 Task: Add the telecommunications industry.
Action: Mouse moved to (812, 100)
Screenshot: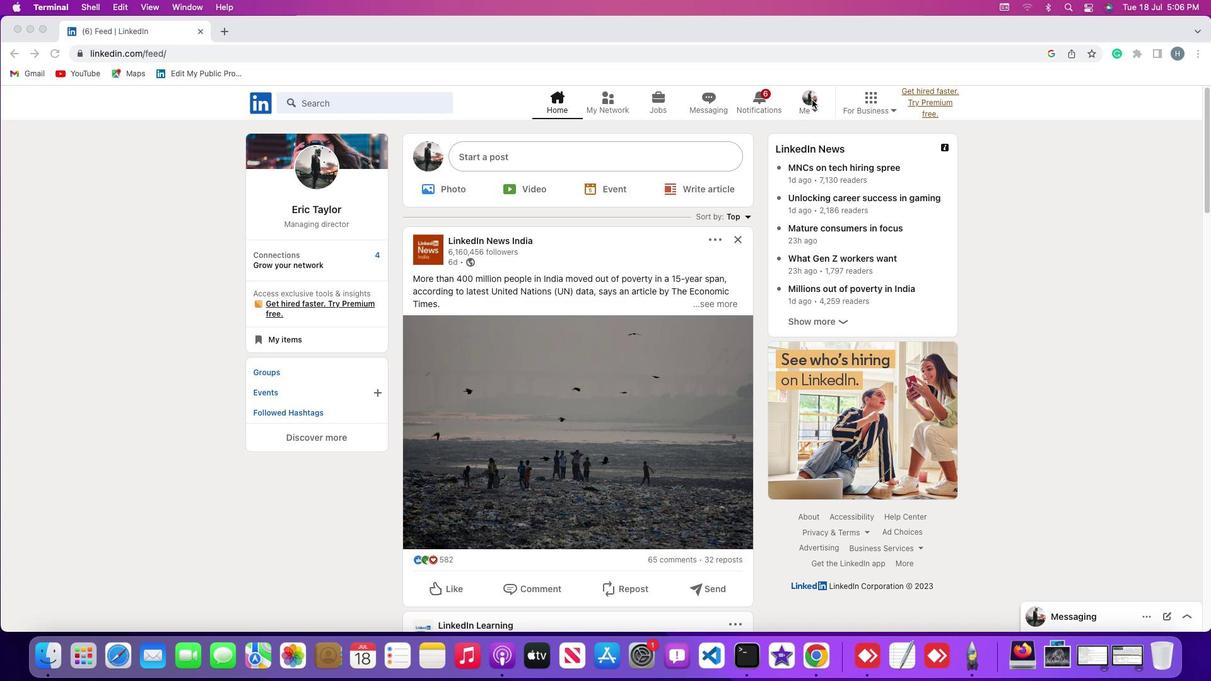 
Action: Mouse pressed left at (812, 100)
Screenshot: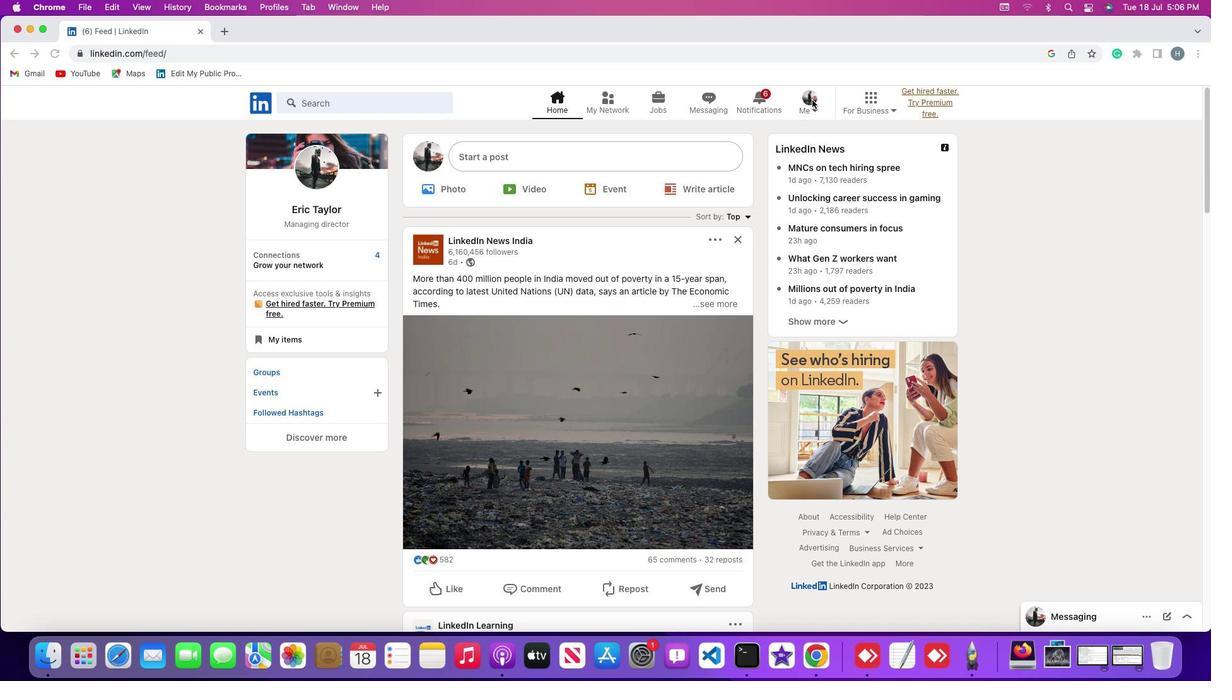 
Action: Mouse moved to (812, 106)
Screenshot: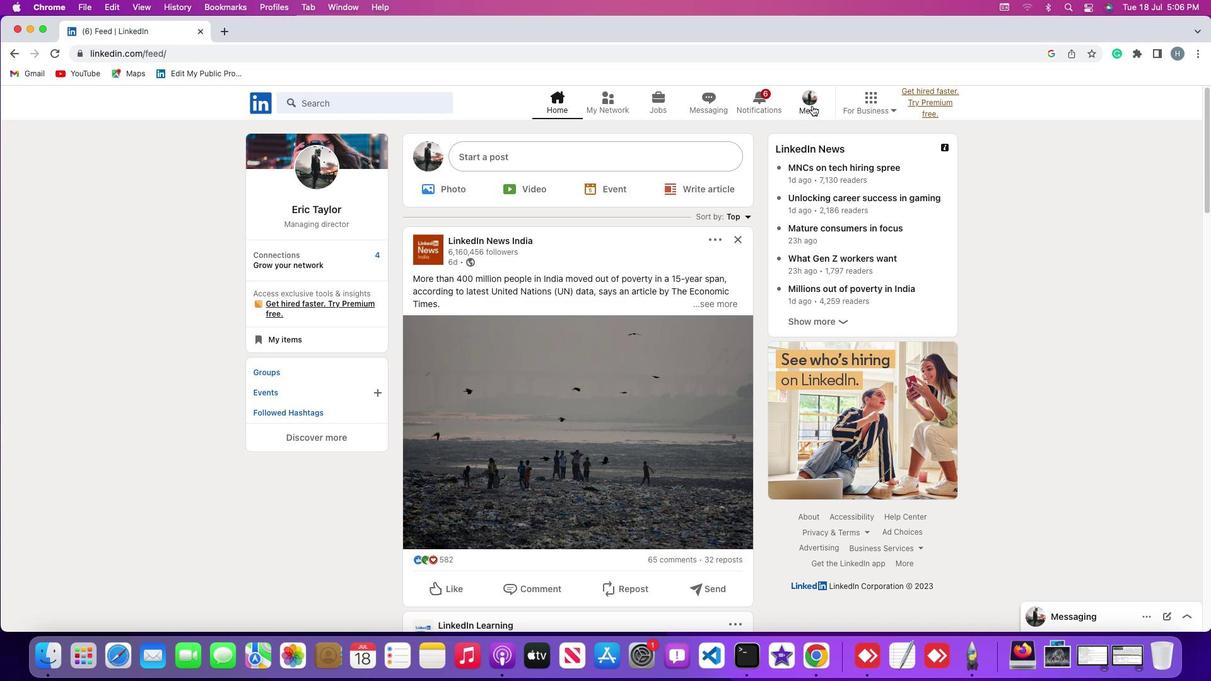 
Action: Mouse pressed left at (812, 106)
Screenshot: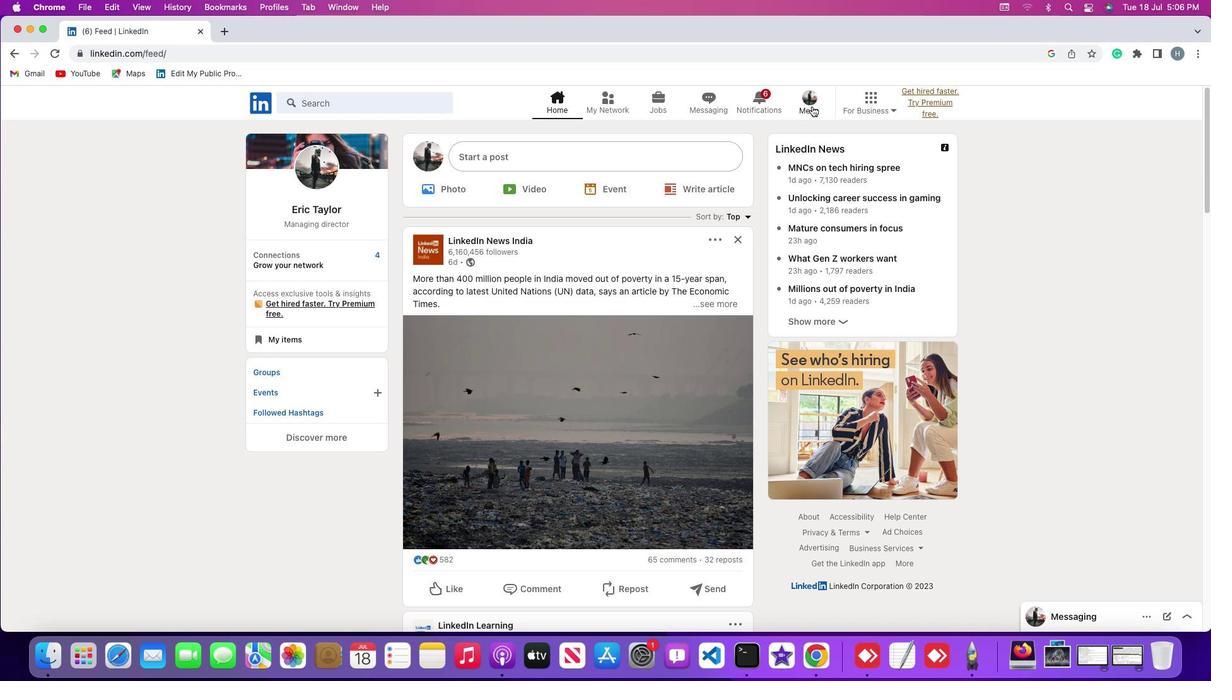 
Action: Mouse moved to (800, 172)
Screenshot: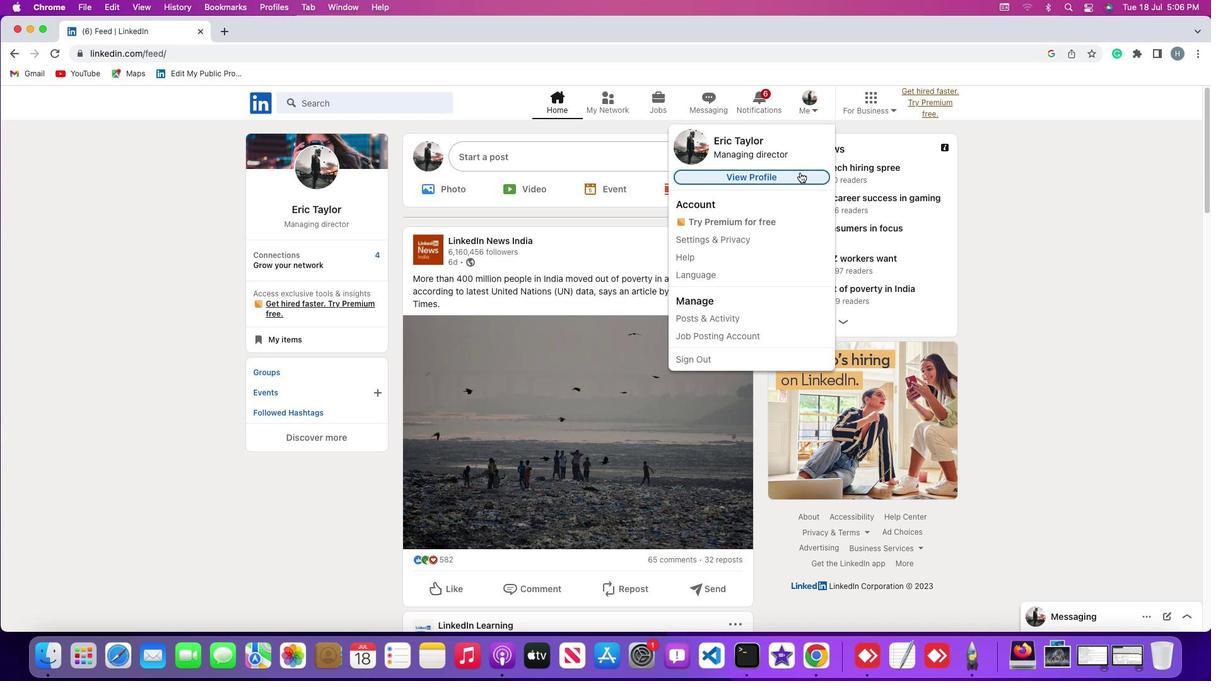
Action: Mouse pressed left at (800, 172)
Screenshot: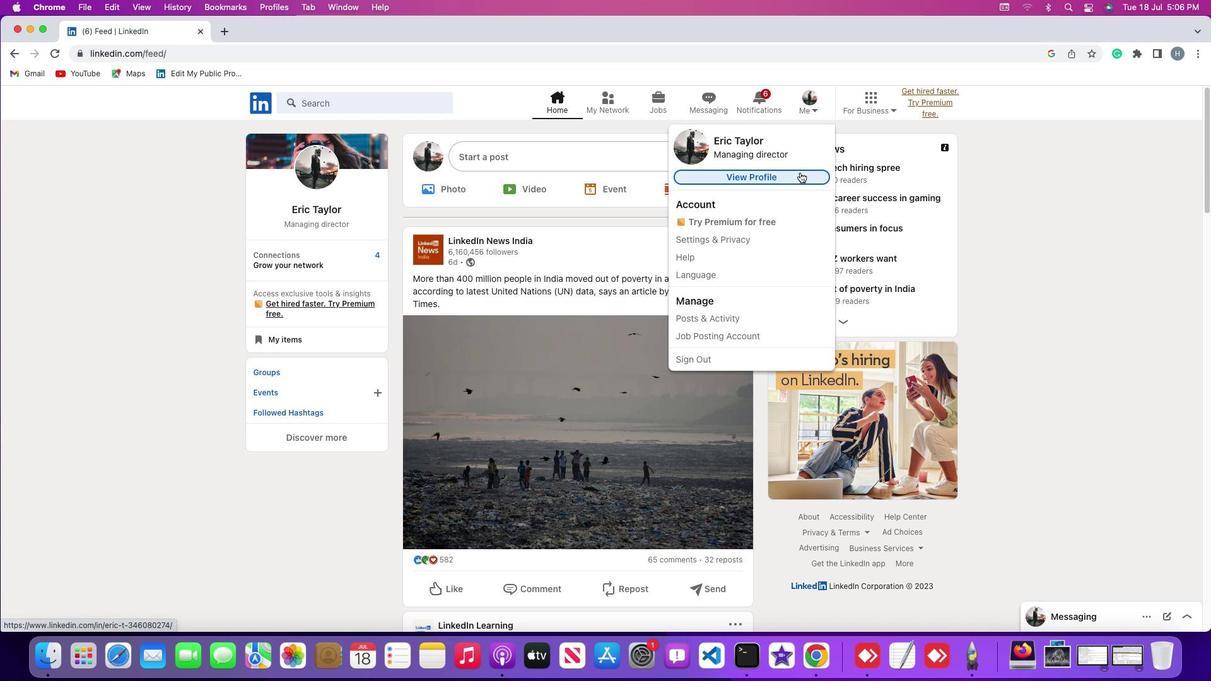 
Action: Mouse moved to (732, 275)
Screenshot: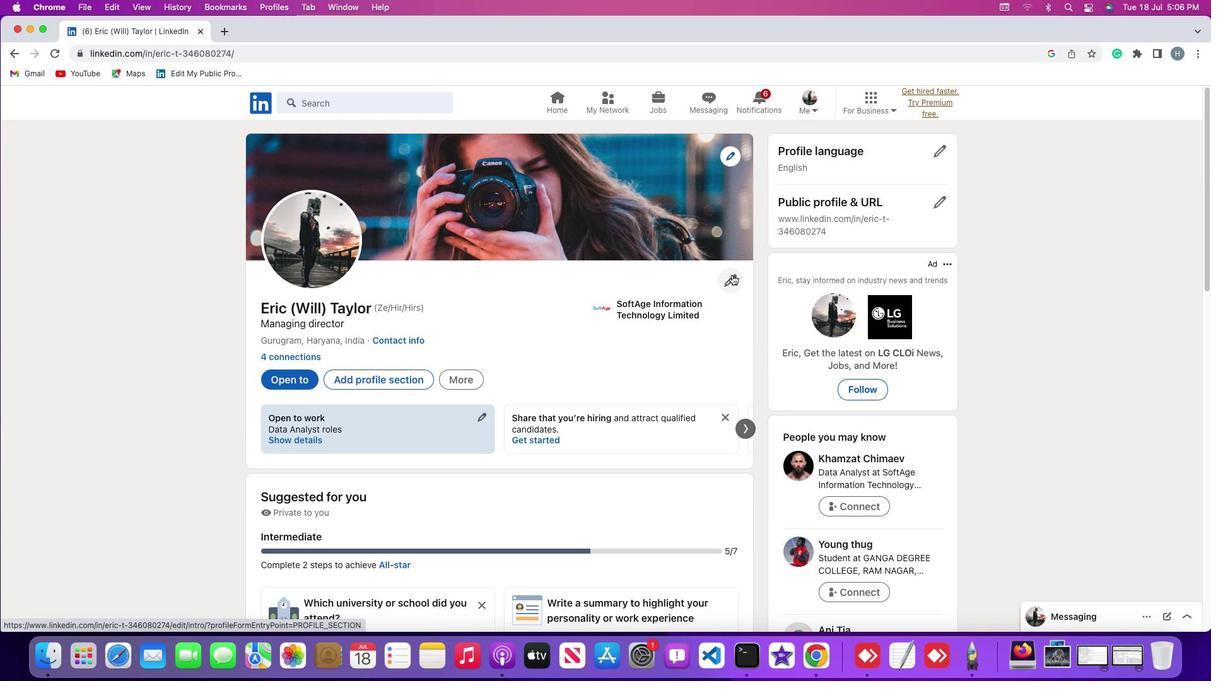 
Action: Mouse pressed left at (732, 275)
Screenshot: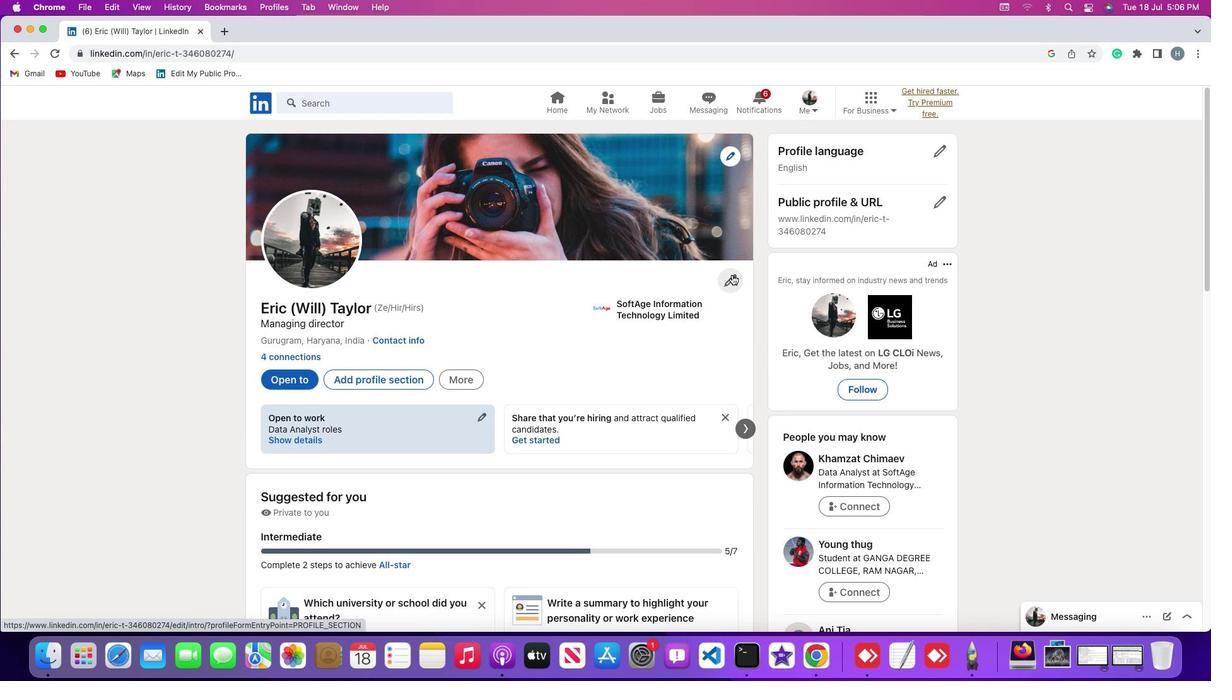 
Action: Mouse moved to (665, 318)
Screenshot: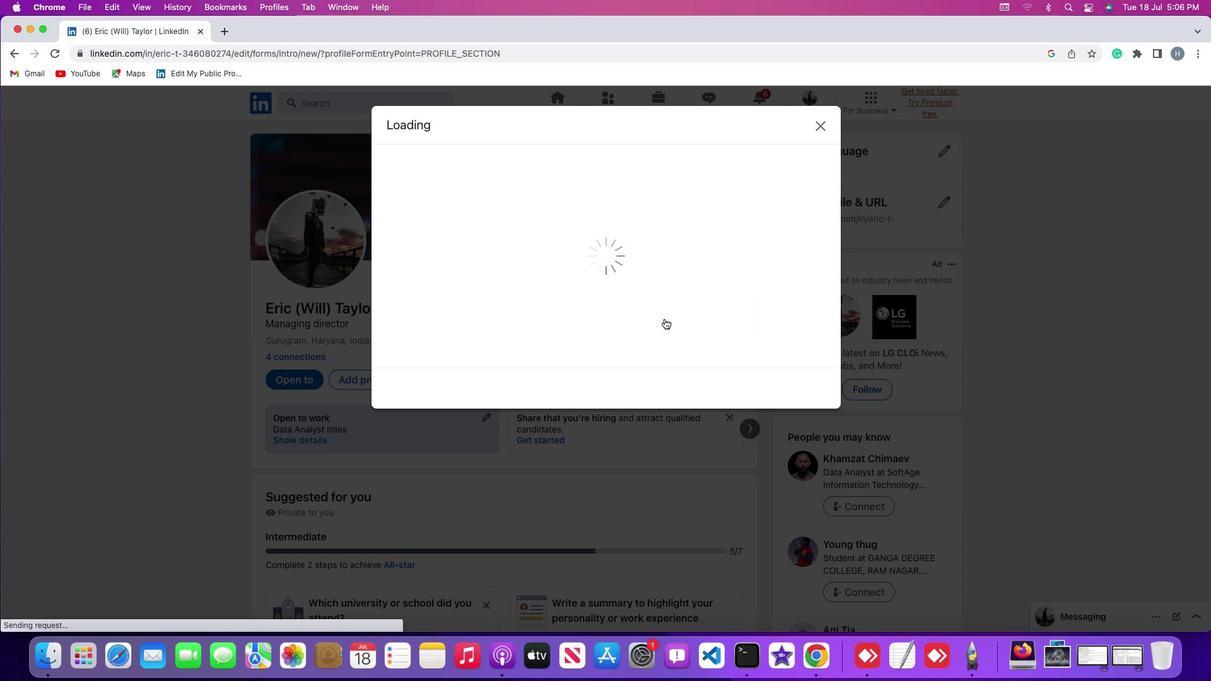 
Action: Mouse scrolled (665, 318) with delta (0, 0)
Screenshot: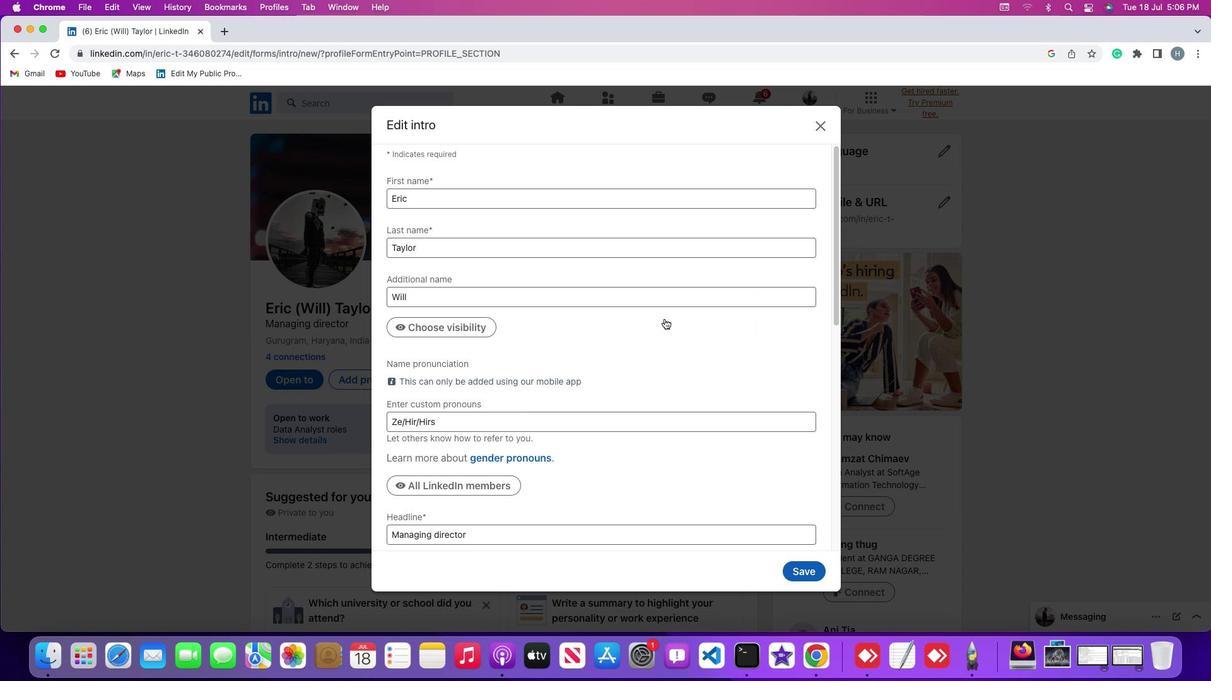 
Action: Mouse scrolled (665, 318) with delta (0, 0)
Screenshot: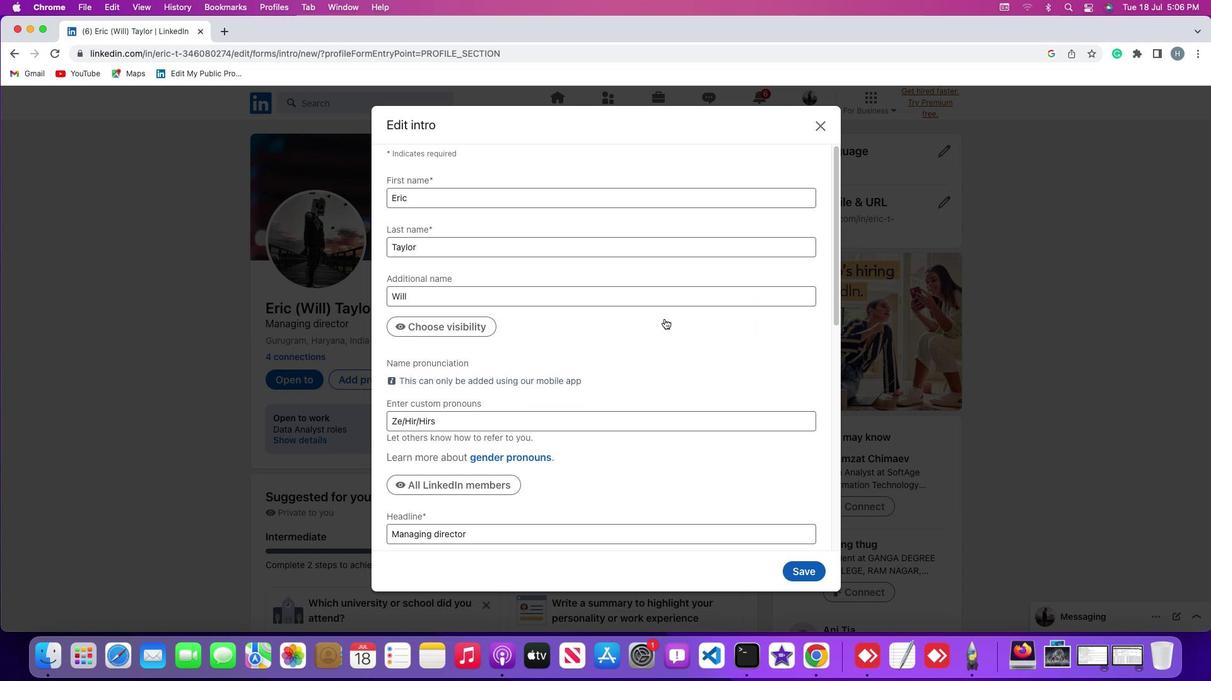 
Action: Mouse scrolled (665, 318) with delta (0, -1)
Screenshot: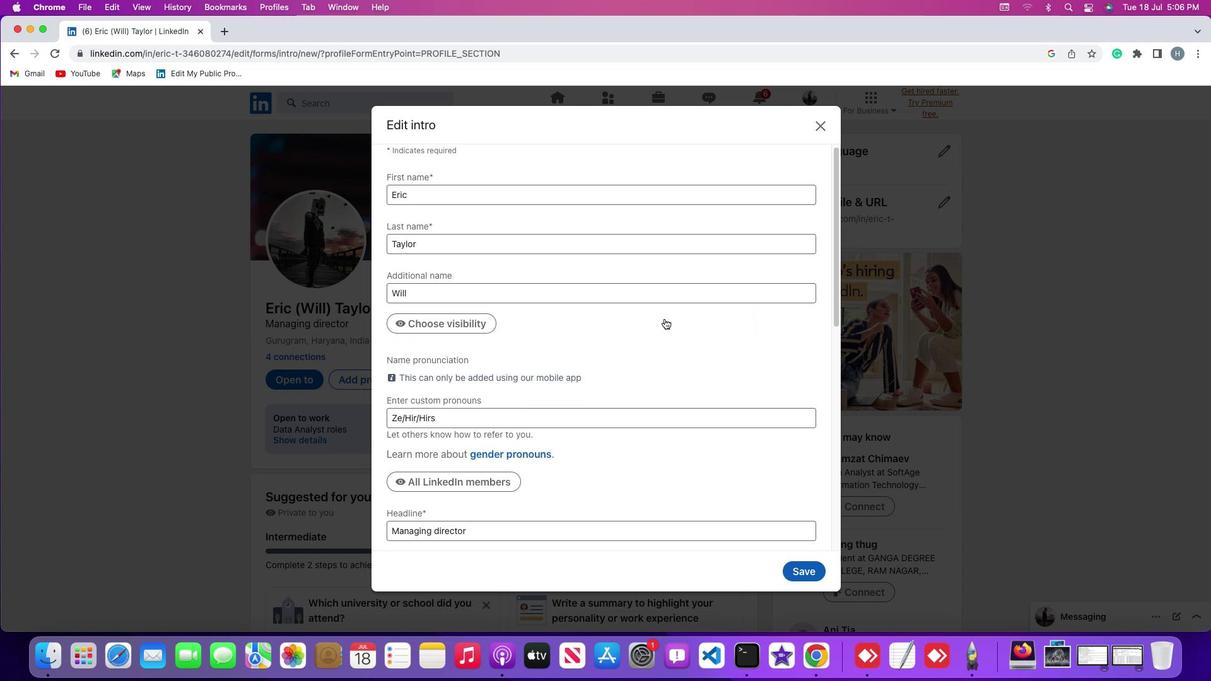 
Action: Mouse scrolled (665, 318) with delta (0, 0)
Screenshot: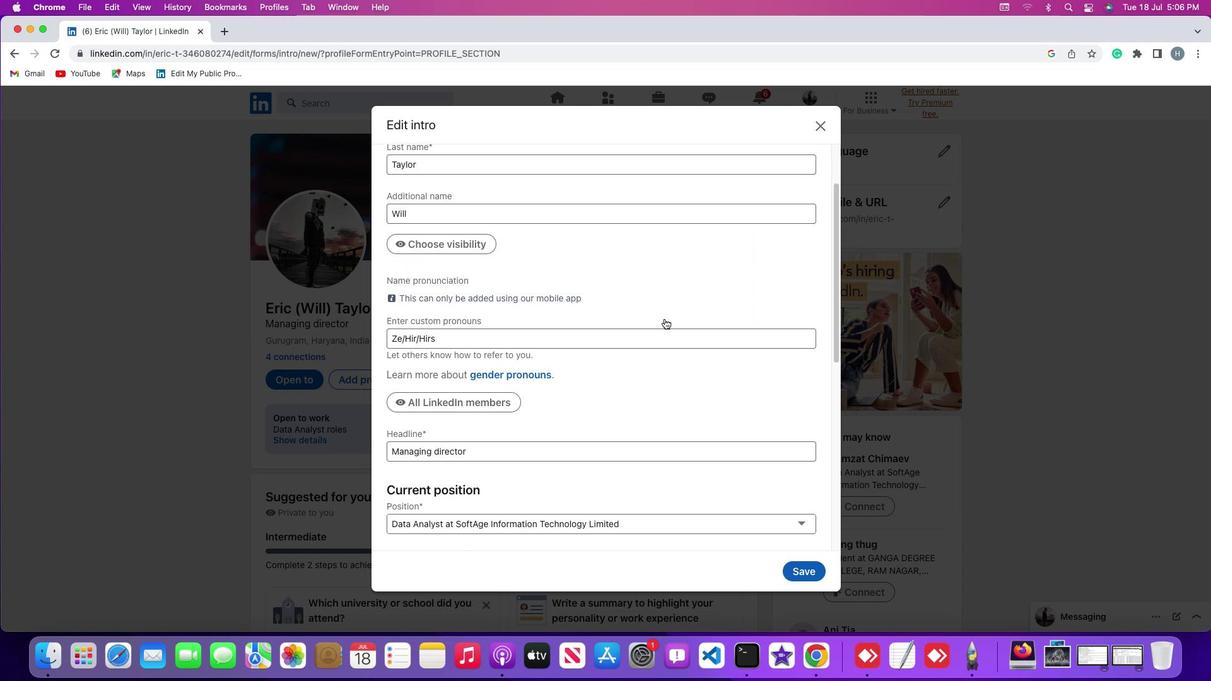 
Action: Mouse scrolled (665, 318) with delta (0, 0)
Screenshot: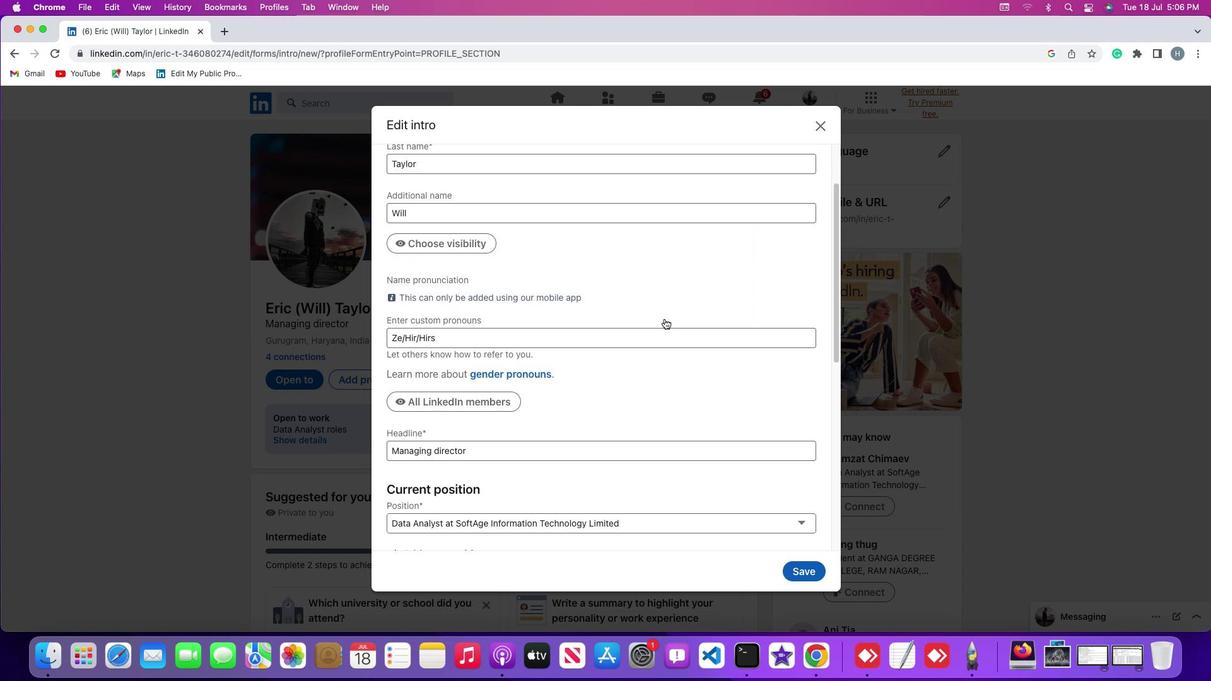 
Action: Mouse scrolled (665, 318) with delta (0, -1)
Screenshot: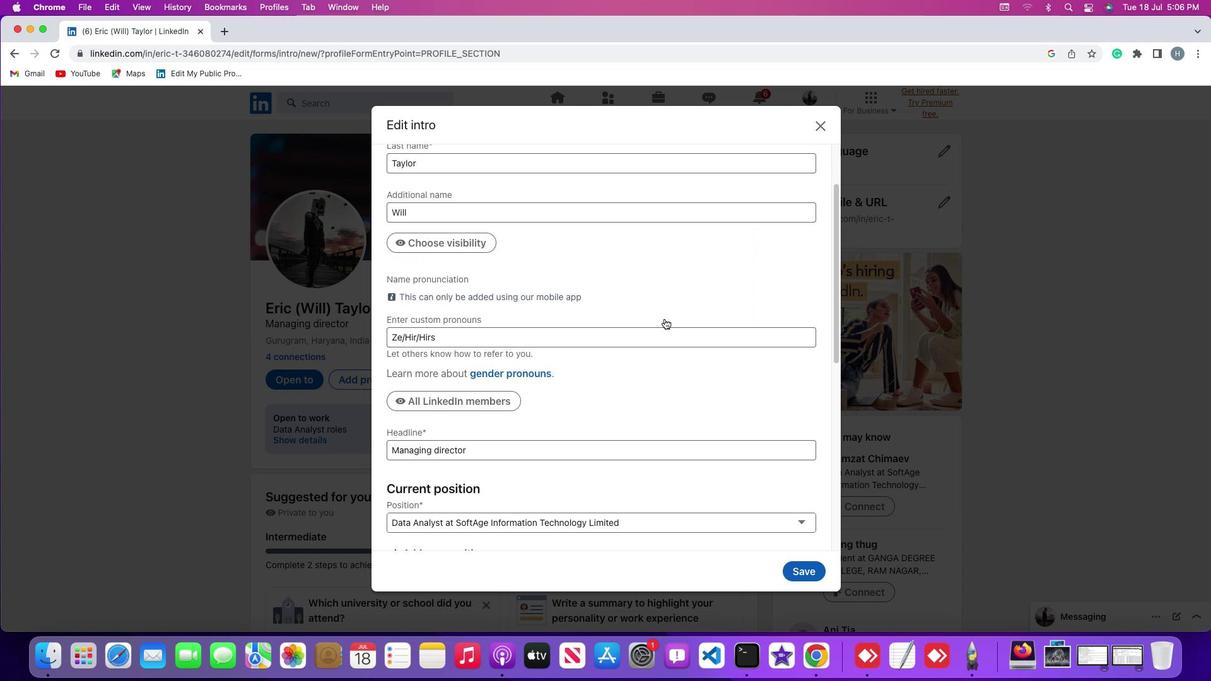 
Action: Mouse moved to (473, 459)
Screenshot: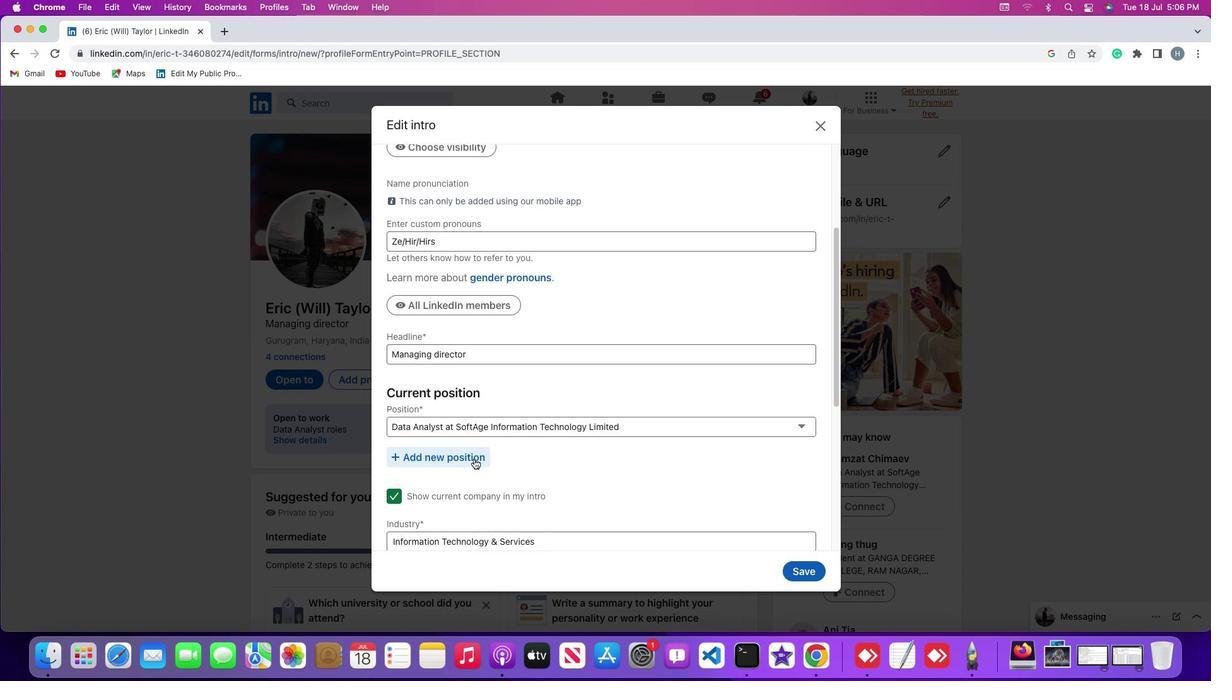 
Action: Mouse pressed left at (473, 459)
Screenshot: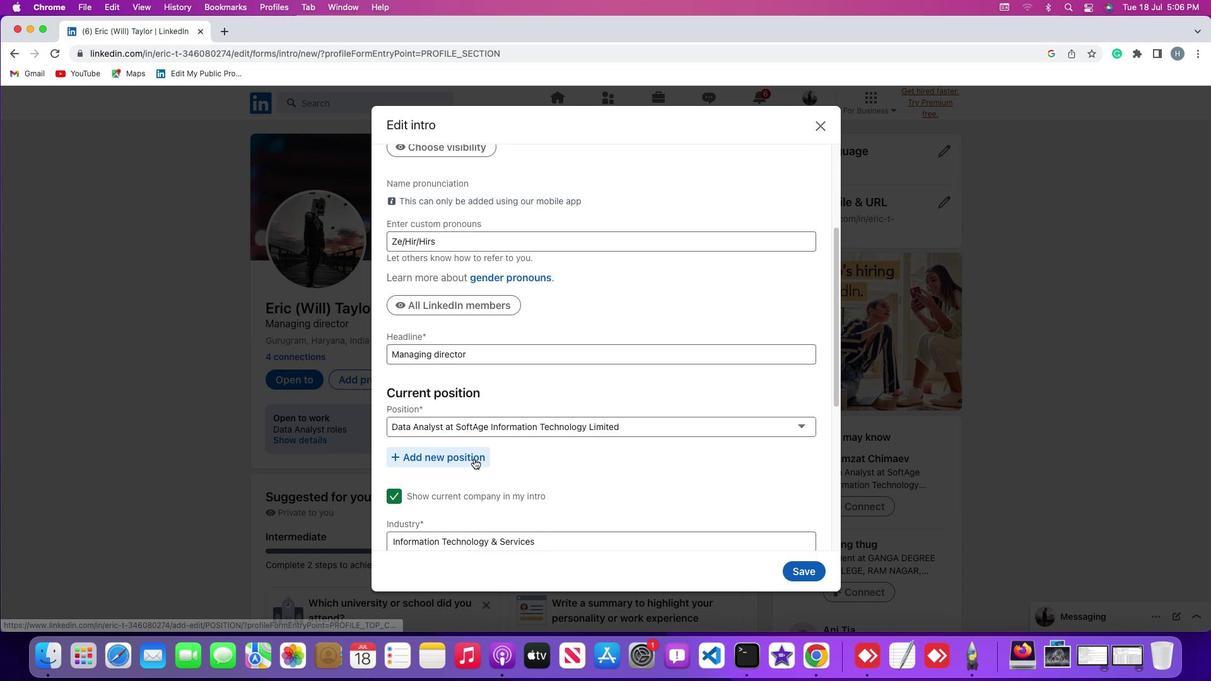 
Action: Mouse moved to (610, 346)
Screenshot: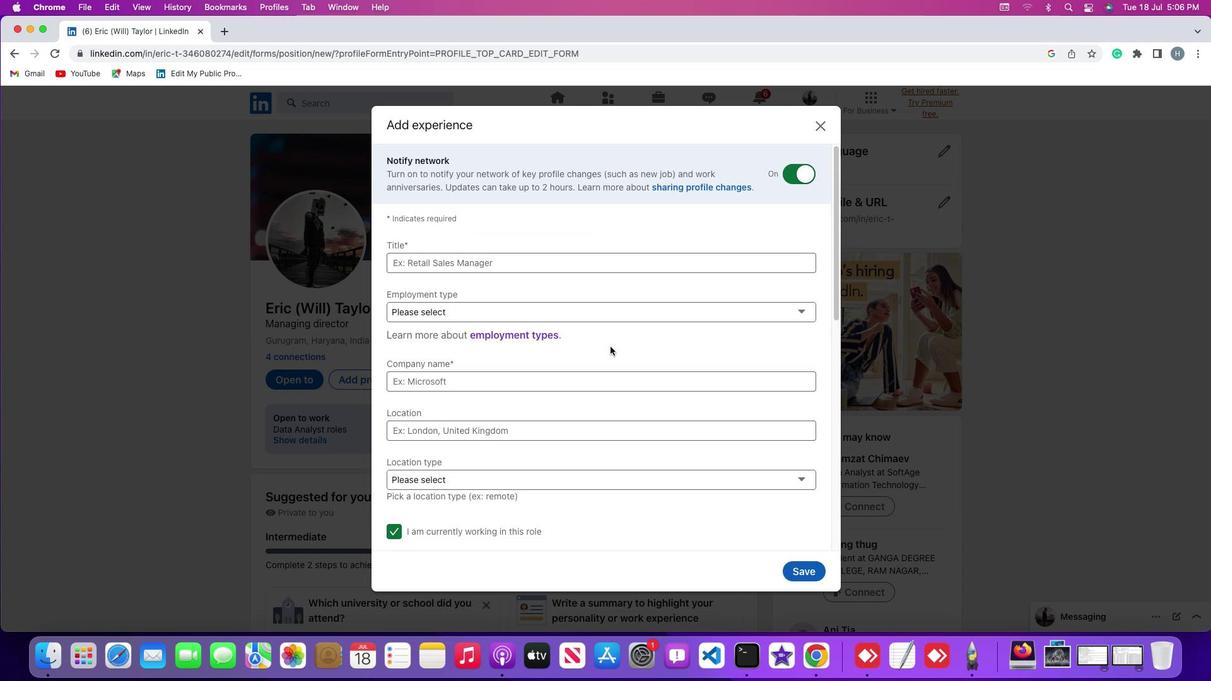 
Action: Mouse scrolled (610, 346) with delta (0, 0)
Screenshot: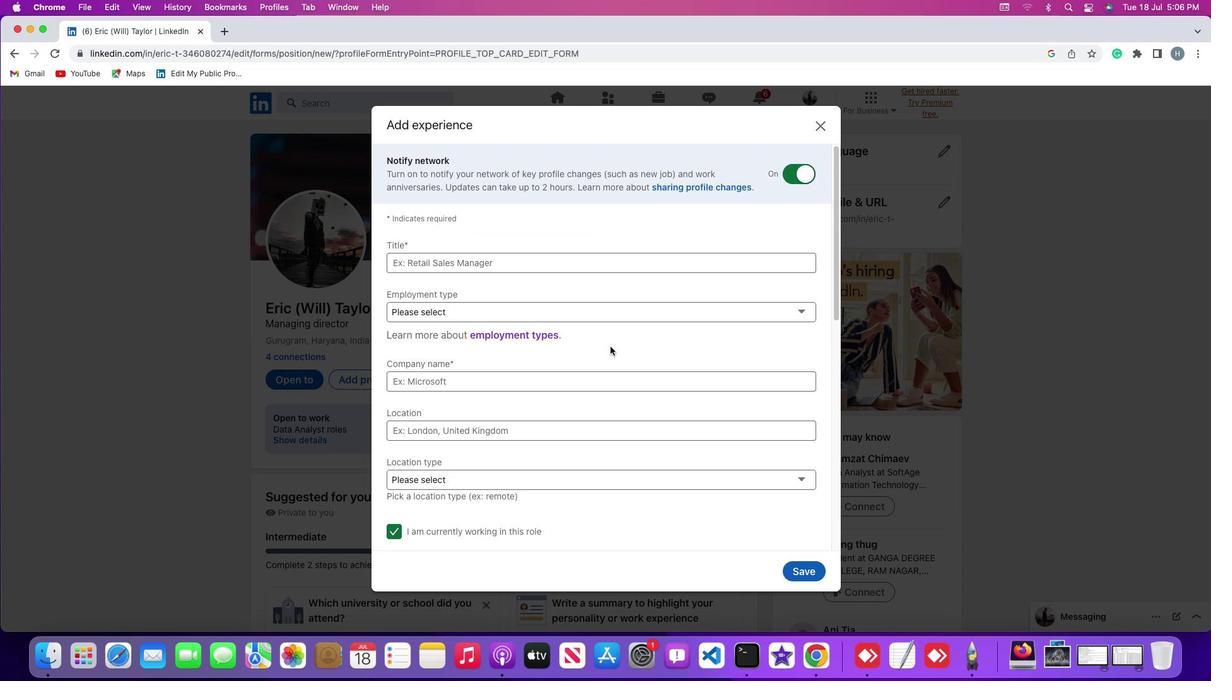 
Action: Mouse scrolled (610, 346) with delta (0, 0)
Screenshot: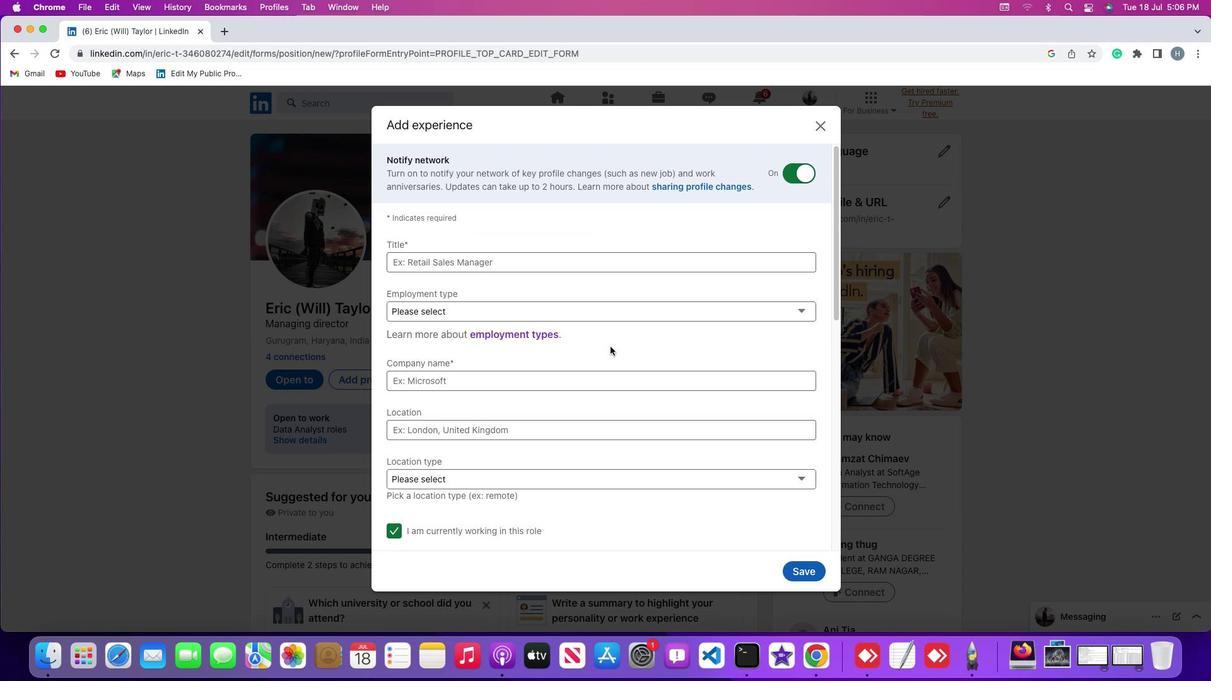 
Action: Mouse scrolled (610, 346) with delta (0, 0)
Screenshot: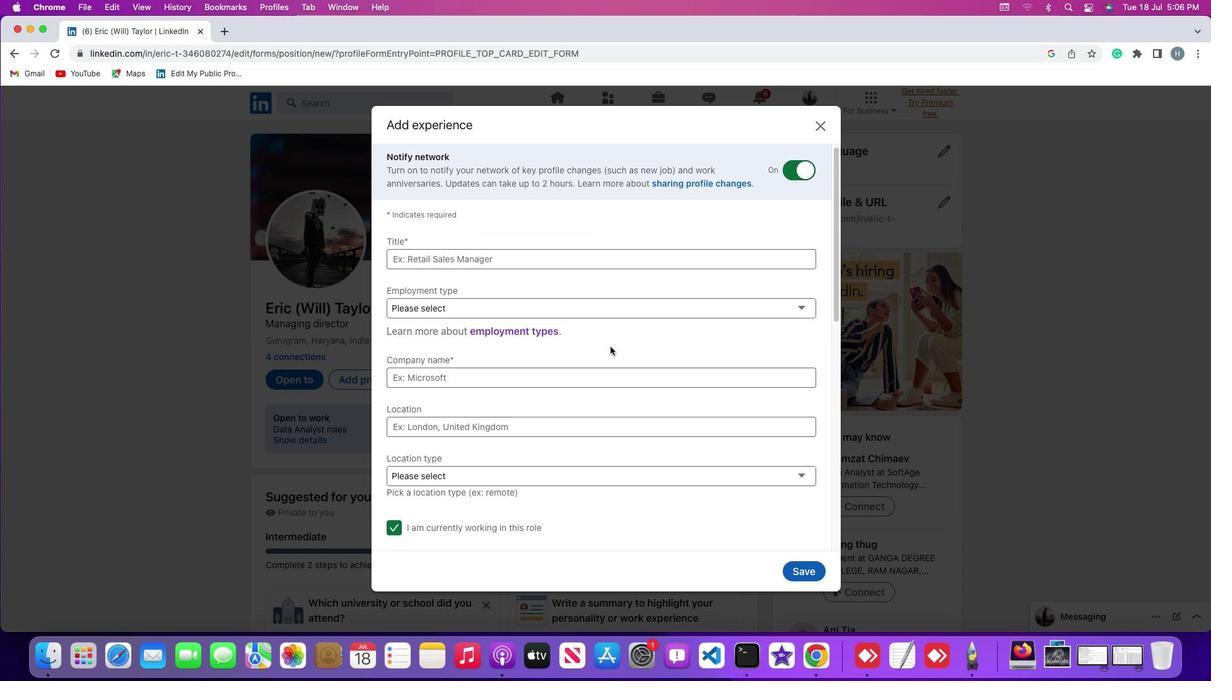 
Action: Mouse scrolled (610, 346) with delta (0, -1)
Screenshot: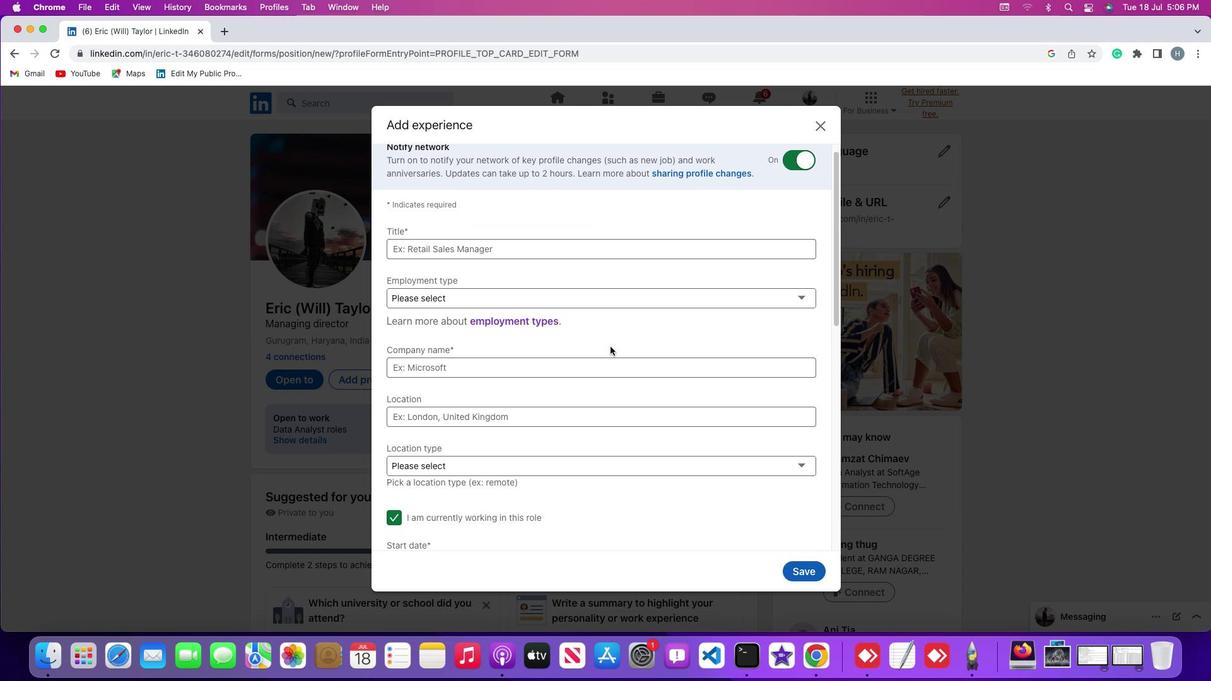 
Action: Mouse scrolled (610, 346) with delta (0, 0)
Screenshot: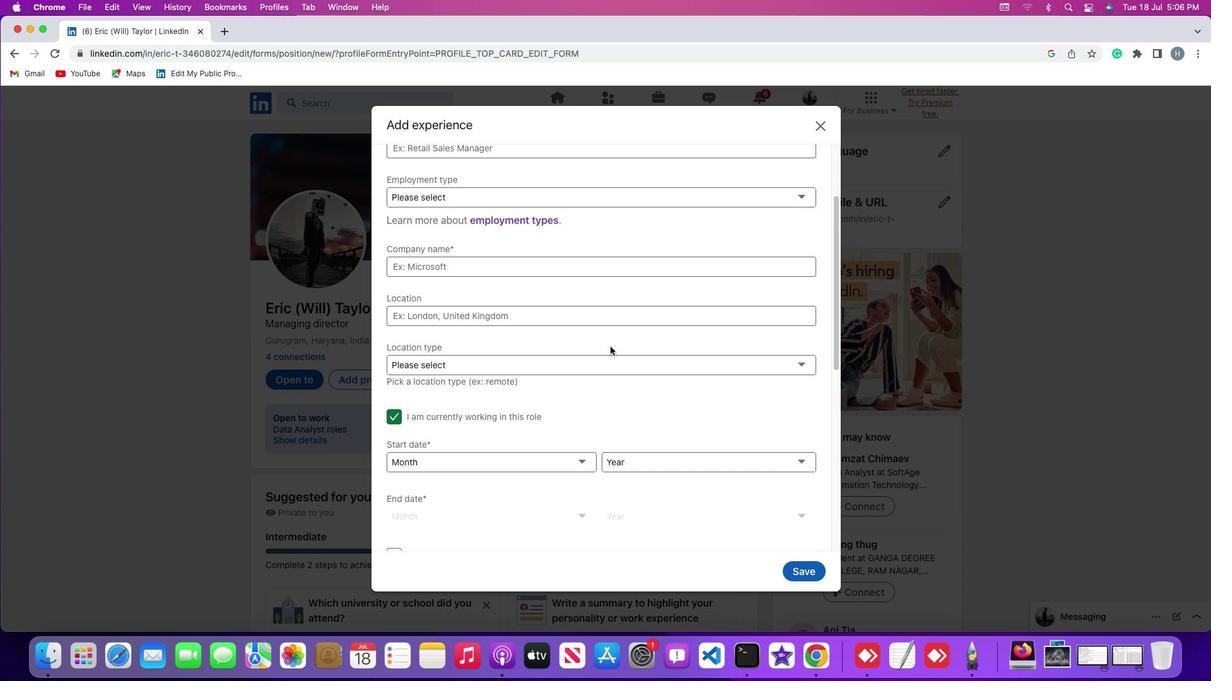 
Action: Mouse scrolled (610, 346) with delta (0, 0)
Screenshot: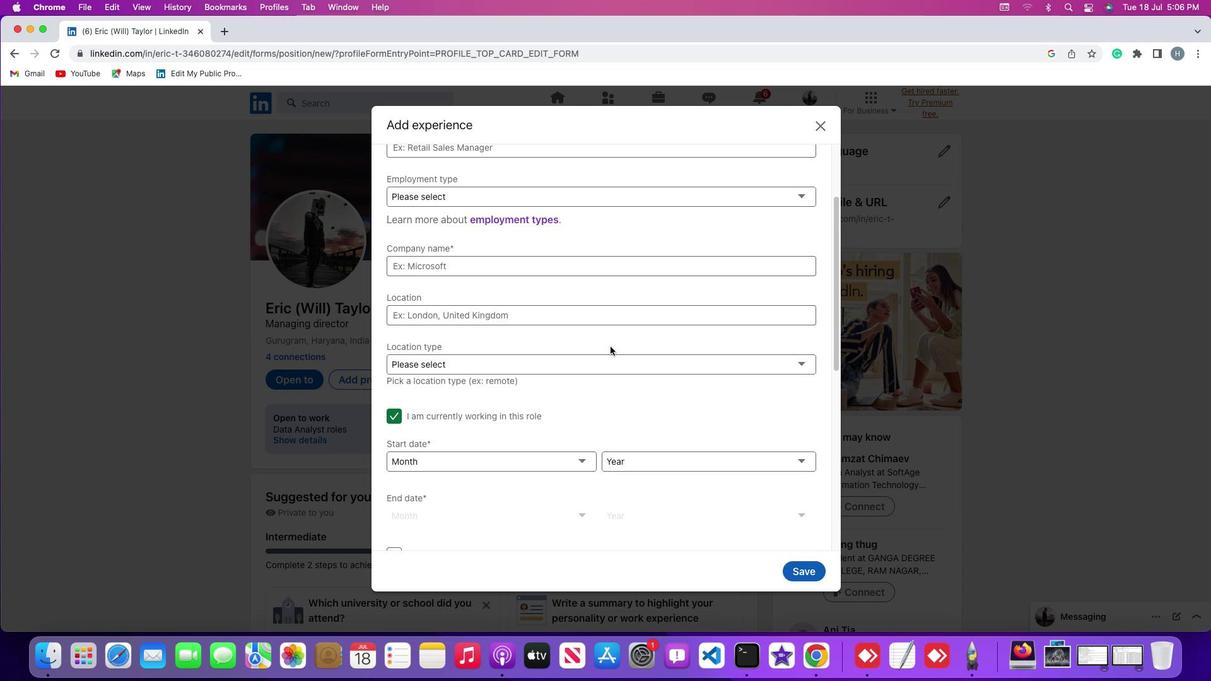 
Action: Mouse scrolled (610, 346) with delta (0, 0)
Screenshot: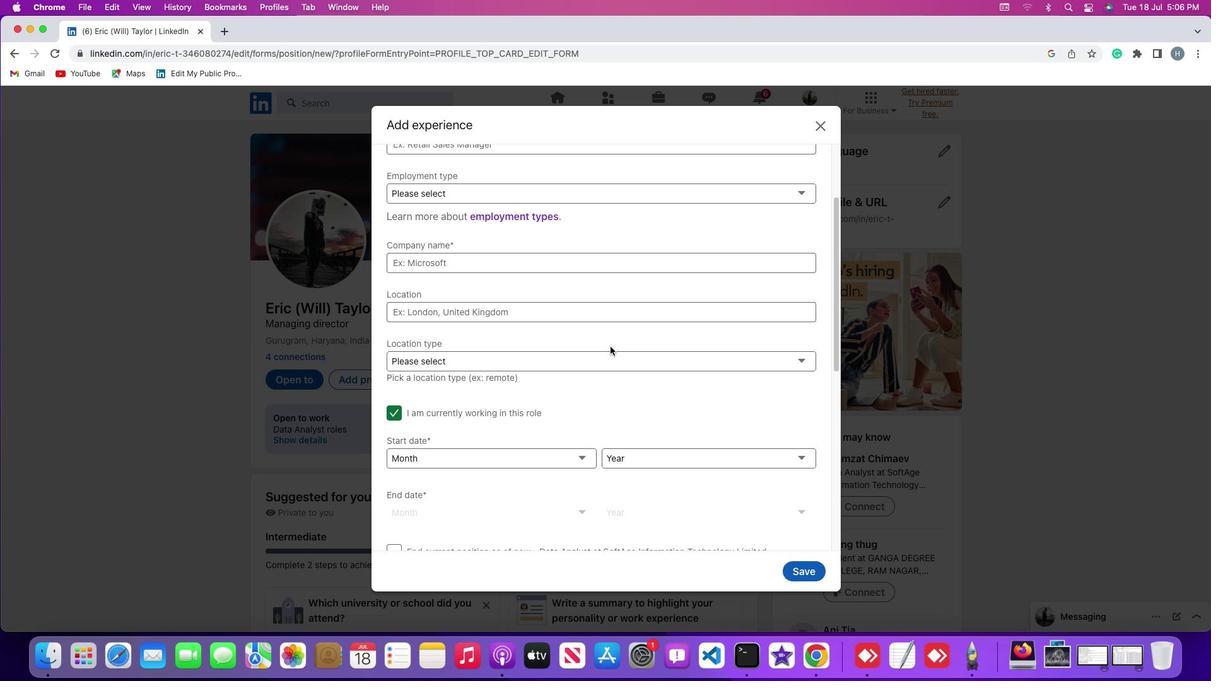 
Action: Mouse scrolled (610, 346) with delta (0, 0)
Screenshot: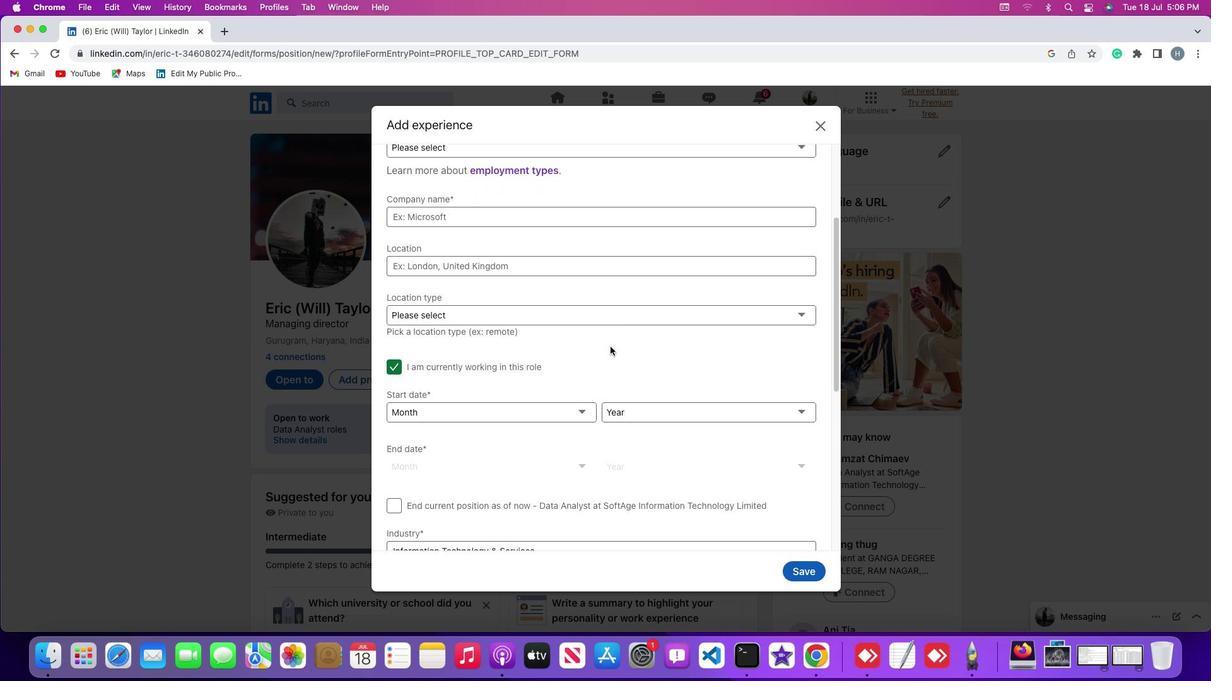 
Action: Mouse scrolled (610, 346) with delta (0, 0)
Screenshot: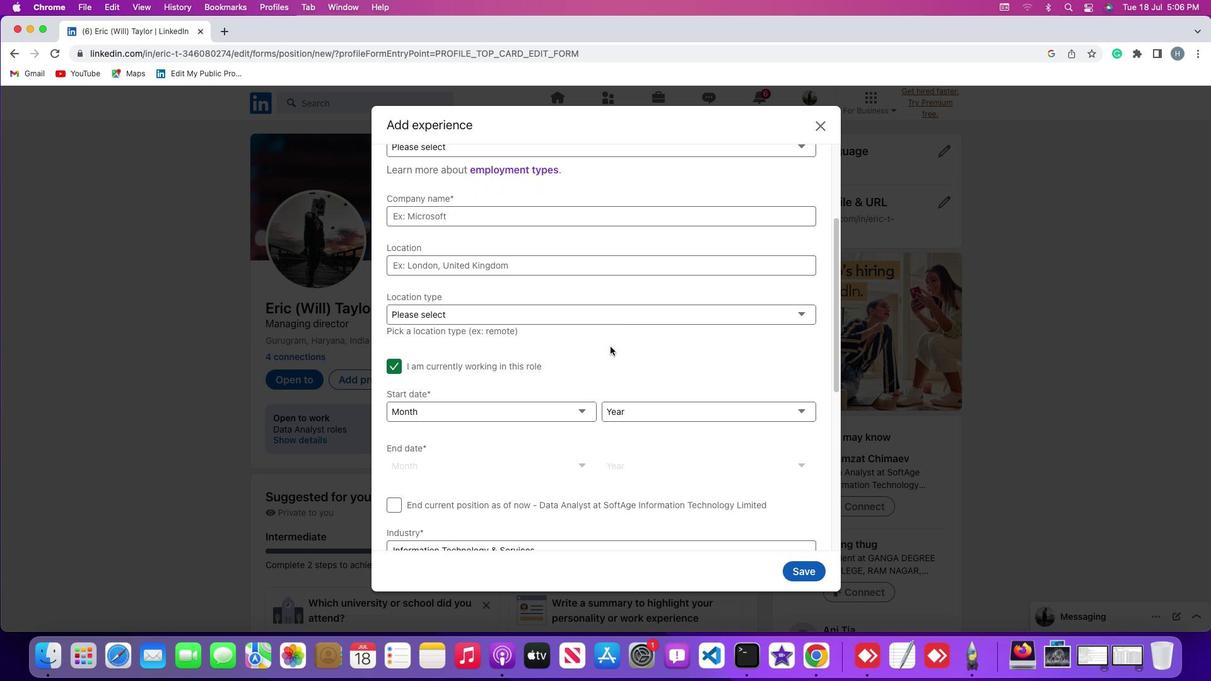 
Action: Mouse scrolled (610, 346) with delta (0, 0)
Screenshot: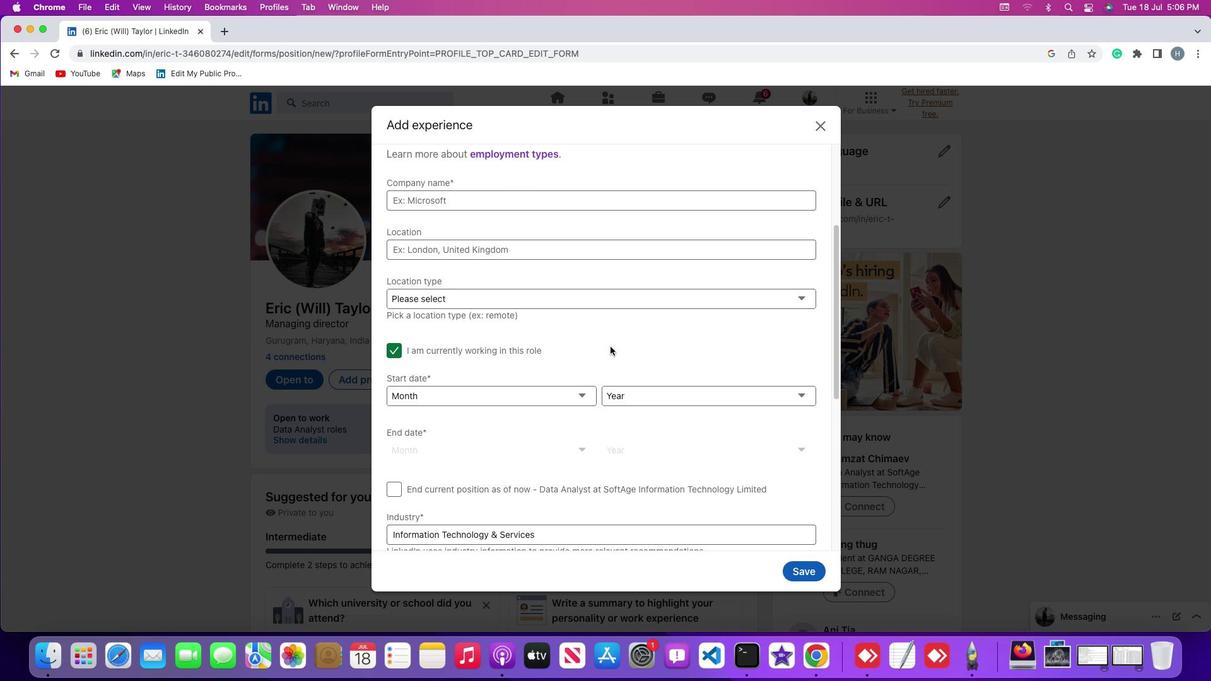 
Action: Mouse scrolled (610, 346) with delta (0, 0)
Screenshot: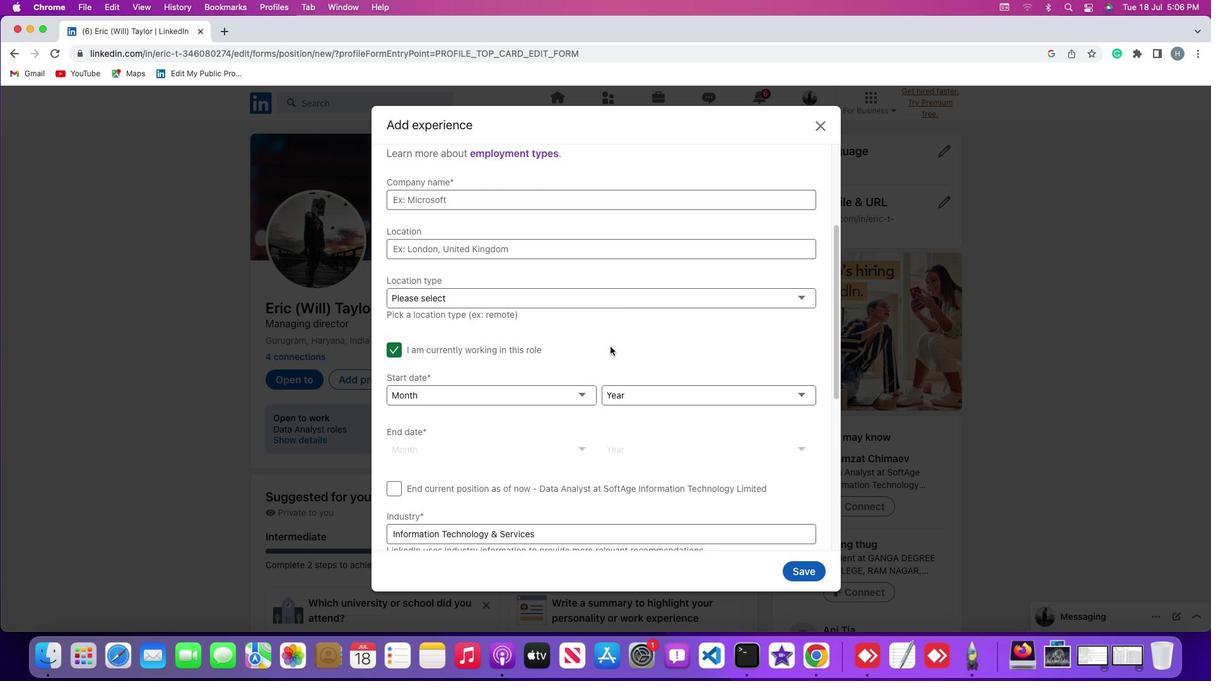 
Action: Mouse scrolled (610, 346) with delta (0, -1)
Screenshot: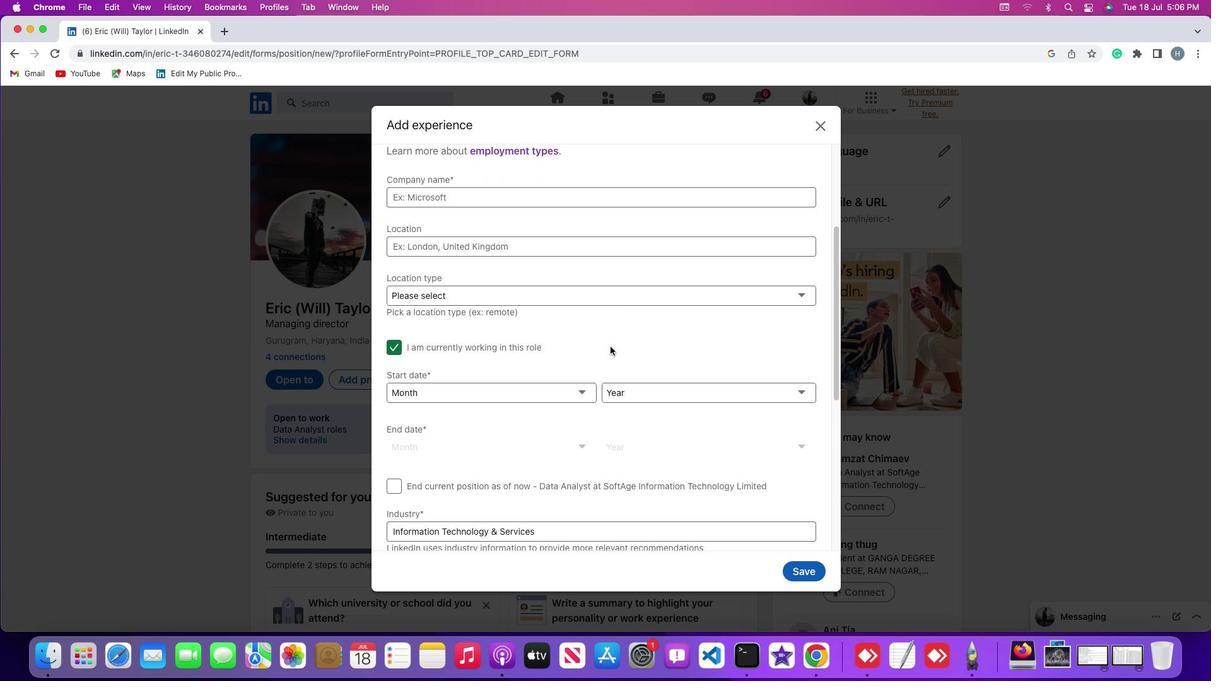 
Action: Mouse scrolled (610, 346) with delta (0, 0)
Screenshot: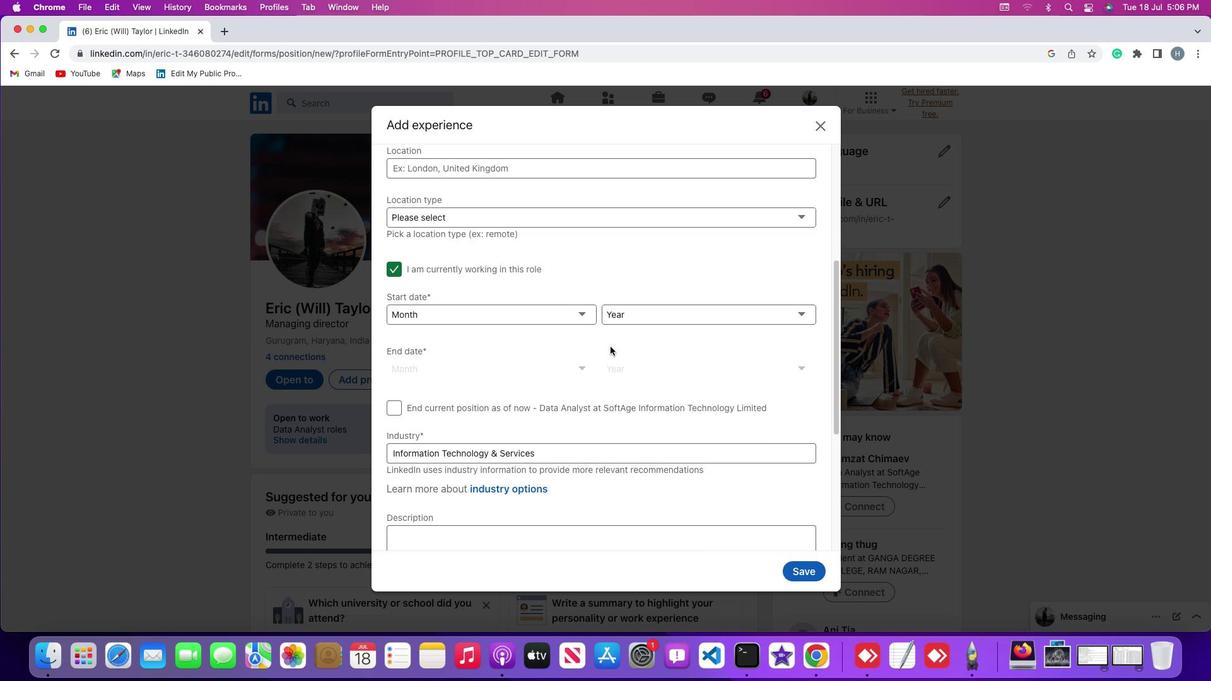 
Action: Mouse scrolled (610, 346) with delta (0, 0)
Screenshot: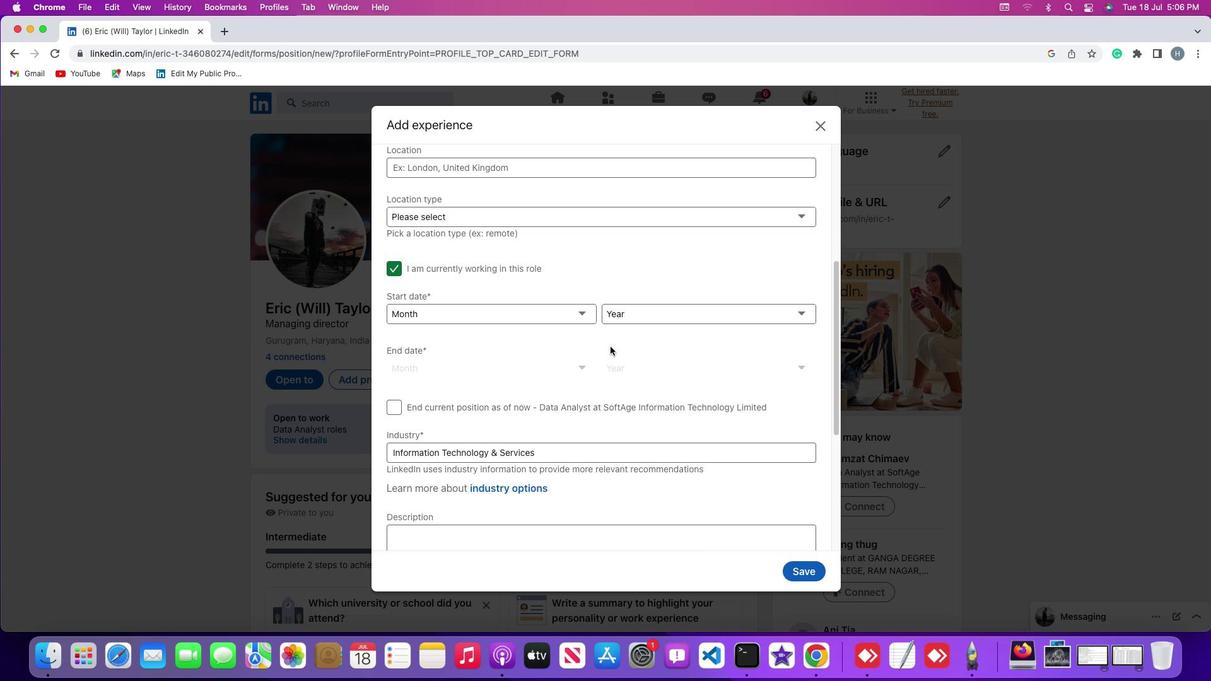
Action: Mouse scrolled (610, 346) with delta (0, -1)
Screenshot: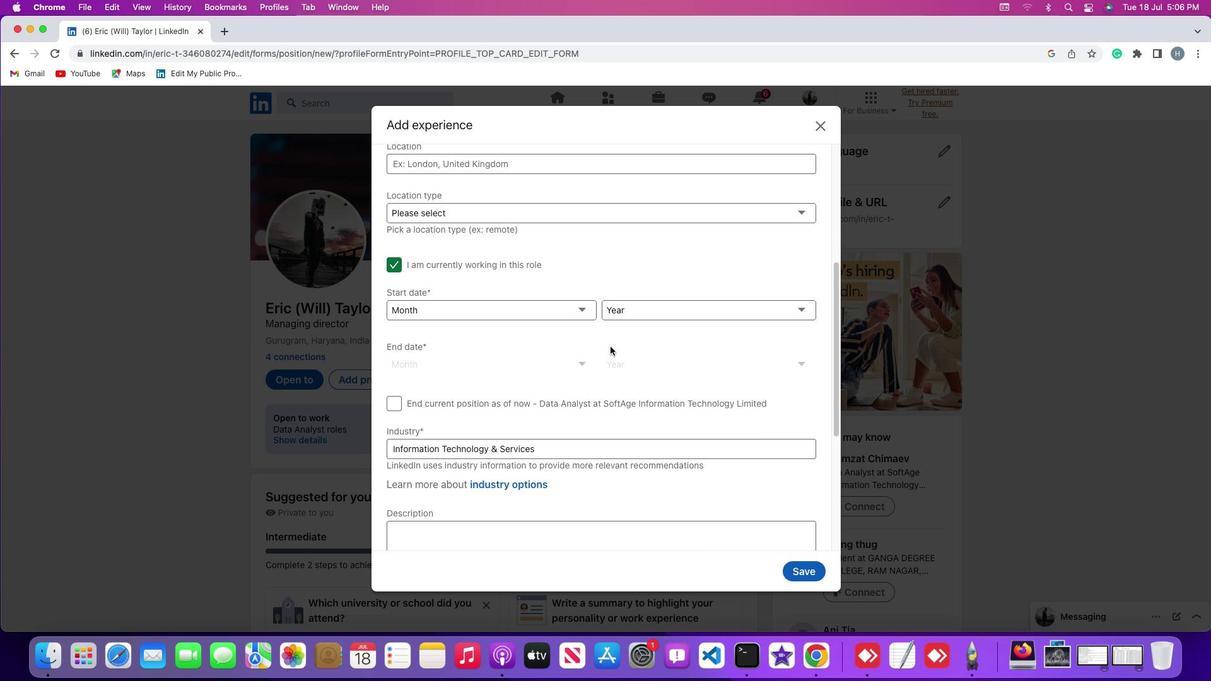 
Action: Mouse moved to (620, 387)
Screenshot: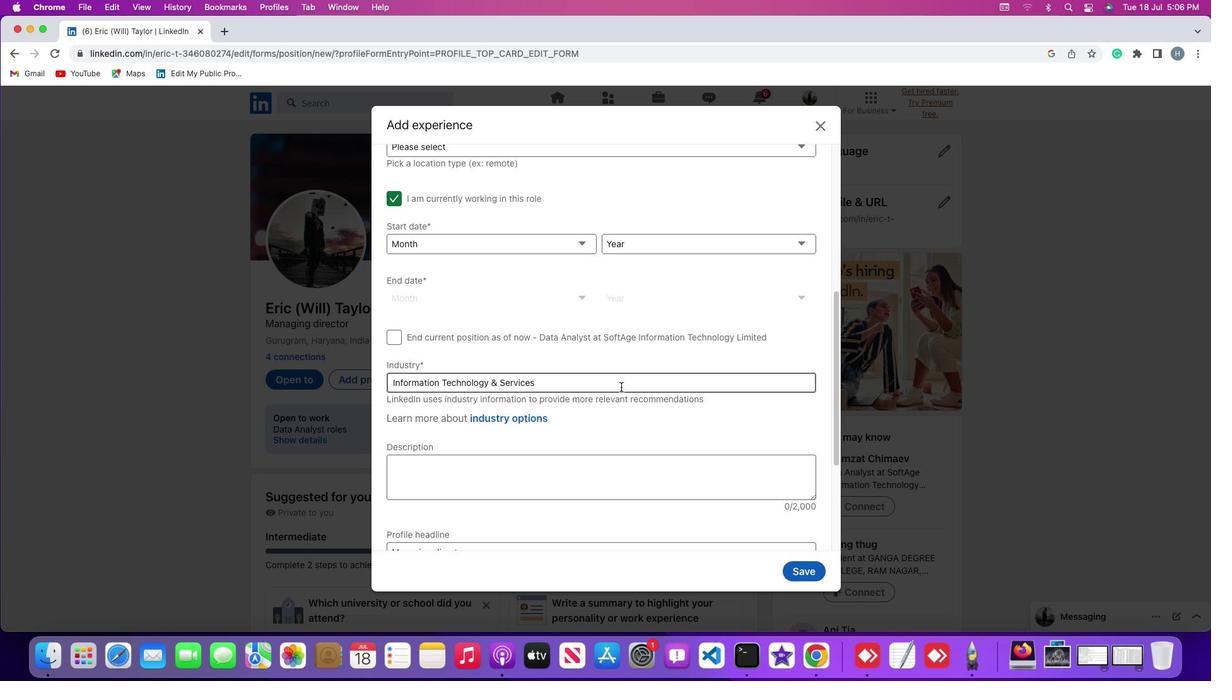 
Action: Mouse pressed left at (620, 387)
Screenshot: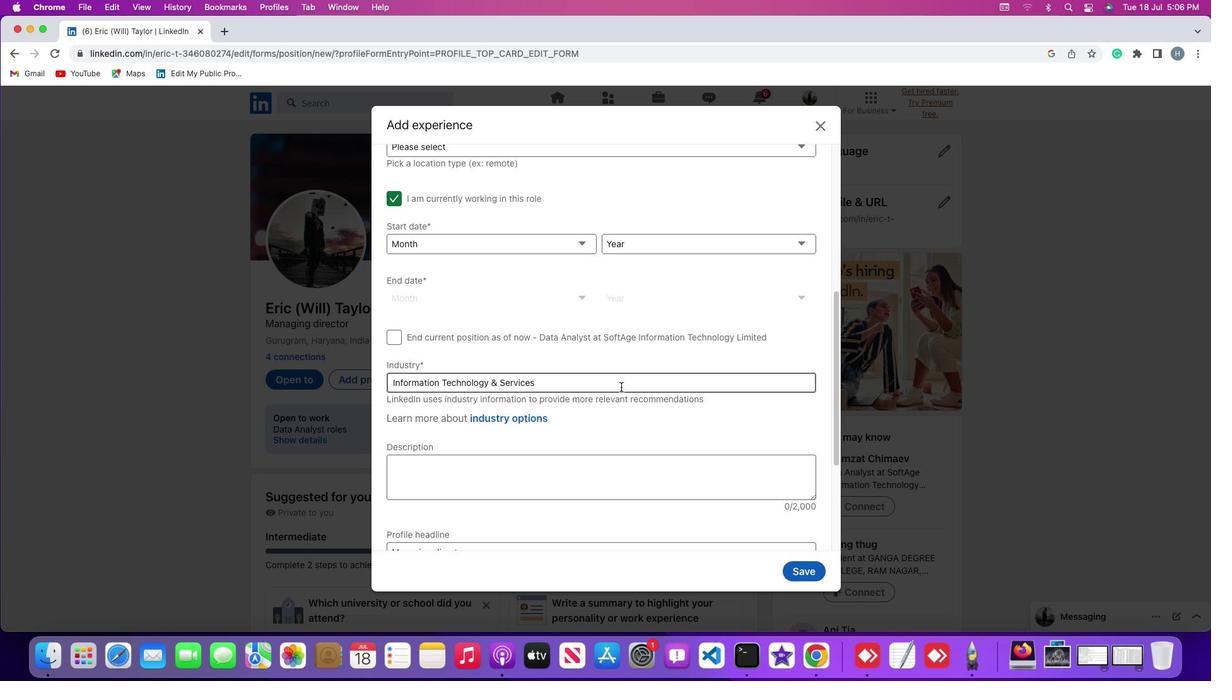 
Action: Key pressed Key.cmd'a'Key.shift'T''e''l''e''c''o''m''m''u''n''i''c''a''t''i''o''n''s'Key.spaceKey.shift'i'Key.backspace
Screenshot: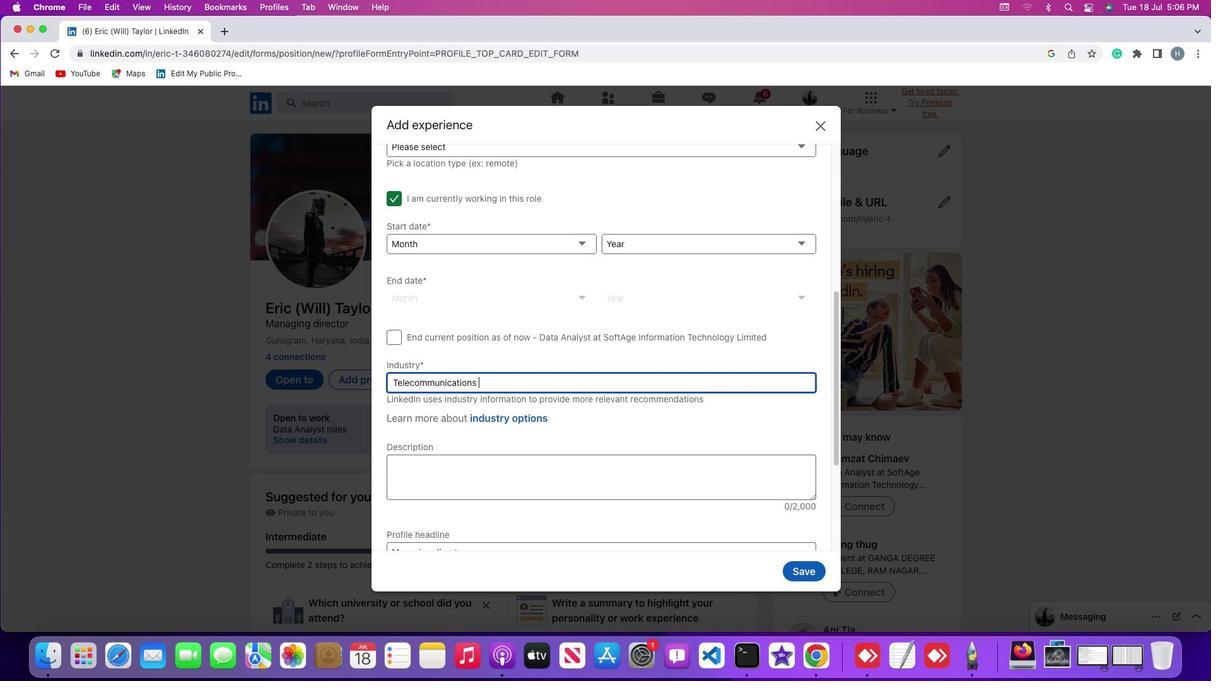 
Action: Mouse moved to (618, 401)
Screenshot: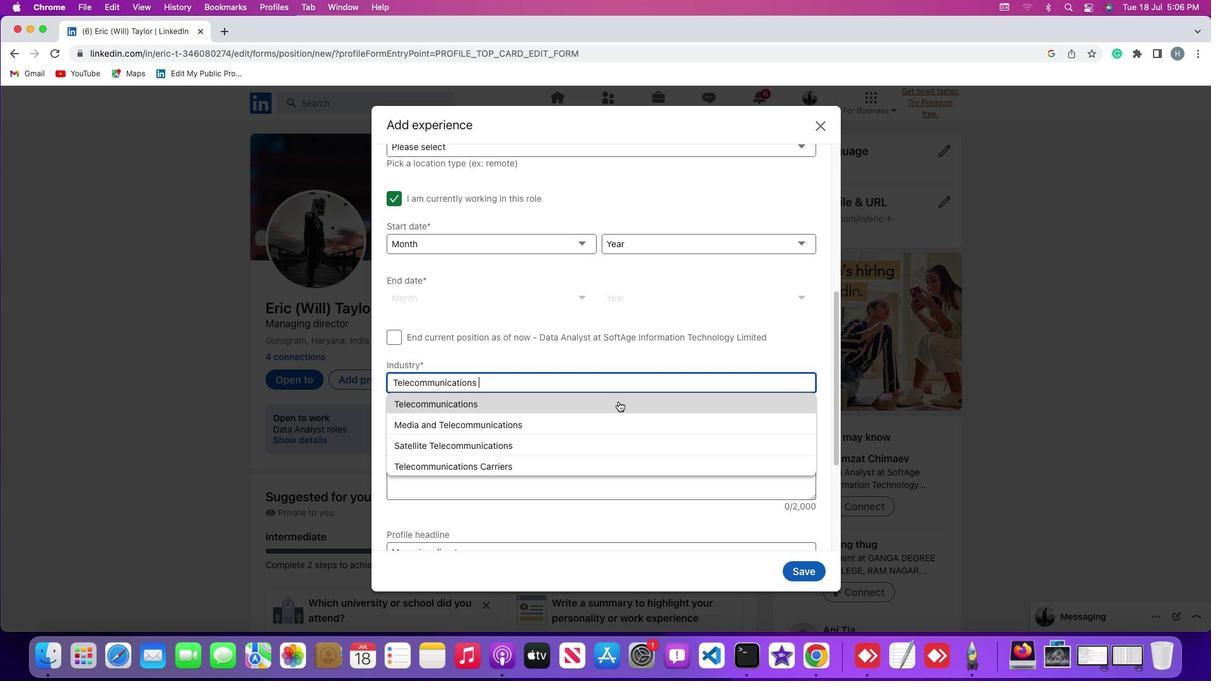 
Action: Mouse pressed left at (618, 401)
Screenshot: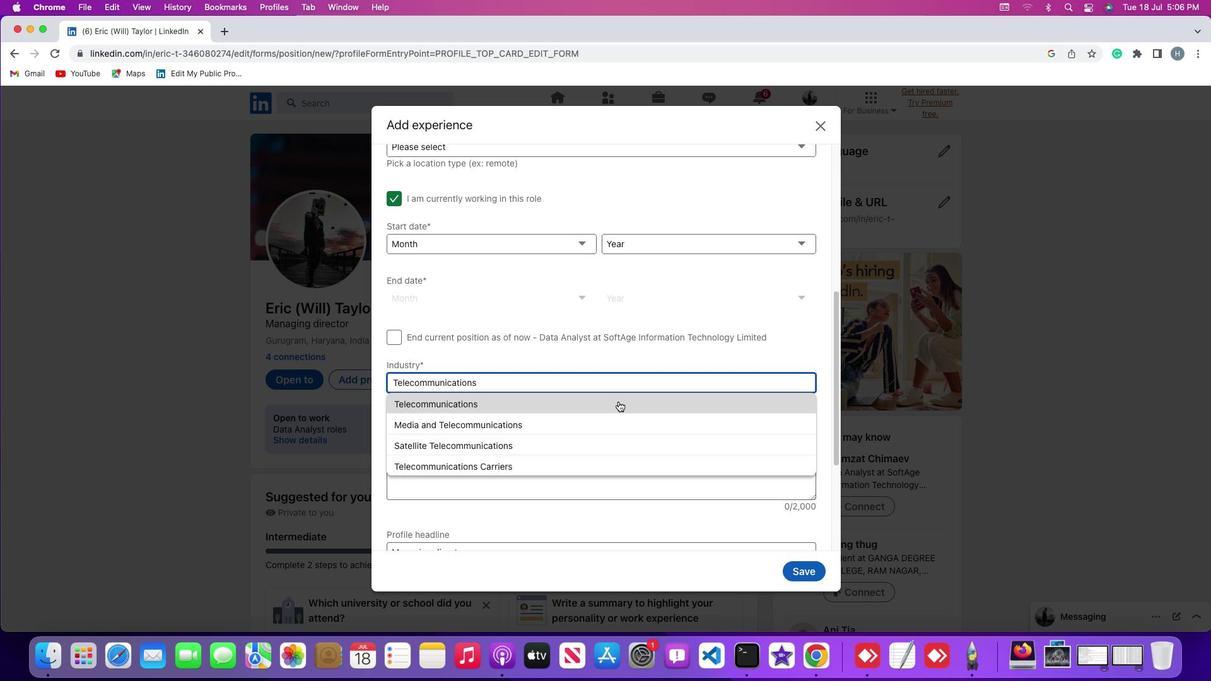 
